 Task: Add Cover Orange to Card Card0047 in Board Board0042 in Workspace Development in Trello
Action: Mouse moved to (486, 23)
Screenshot: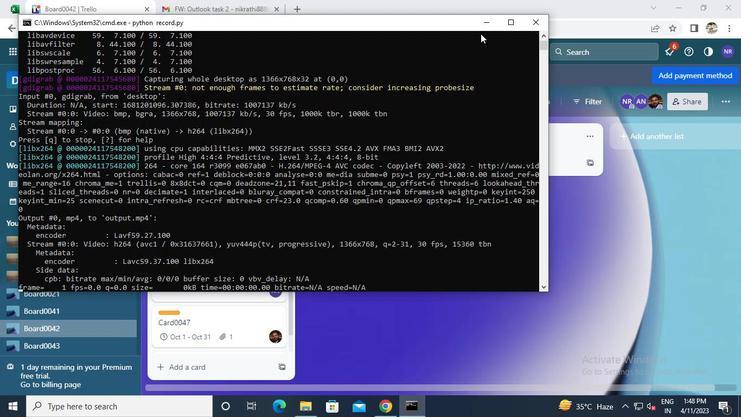 
Action: Mouse pressed left at (486, 23)
Screenshot: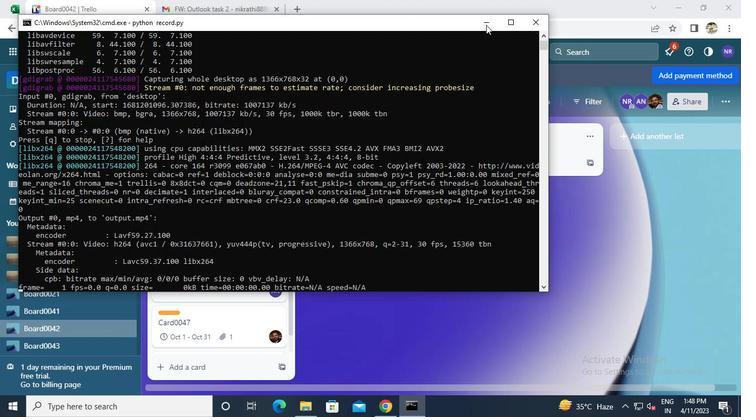 
Action: Mouse moved to (279, 313)
Screenshot: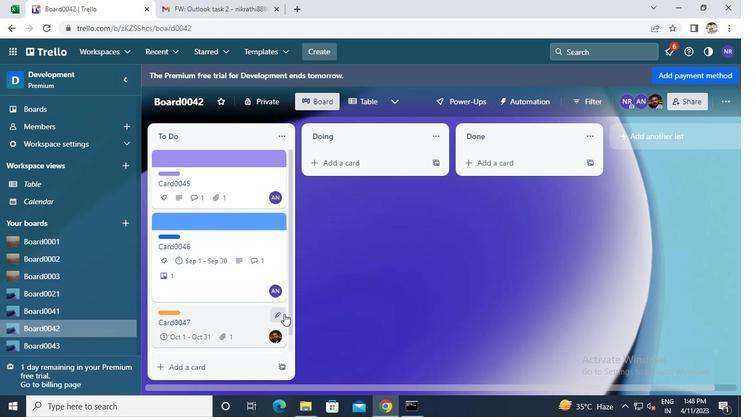 
Action: Mouse pressed left at (279, 313)
Screenshot: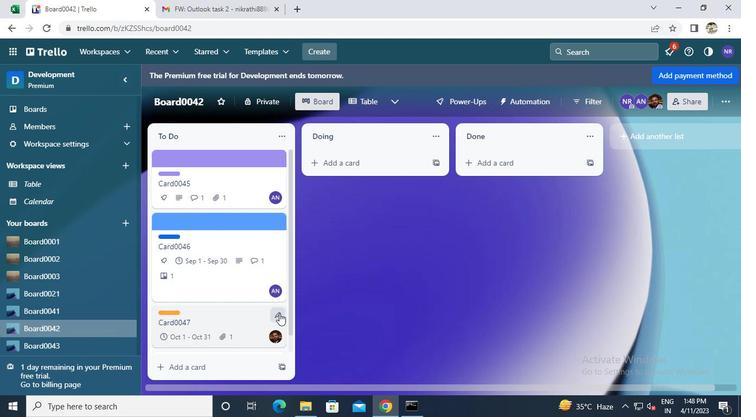
Action: Mouse moved to (314, 299)
Screenshot: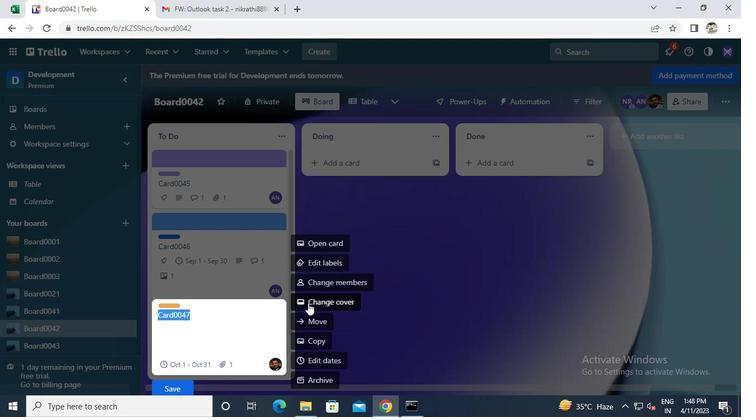 
Action: Mouse pressed left at (314, 299)
Screenshot: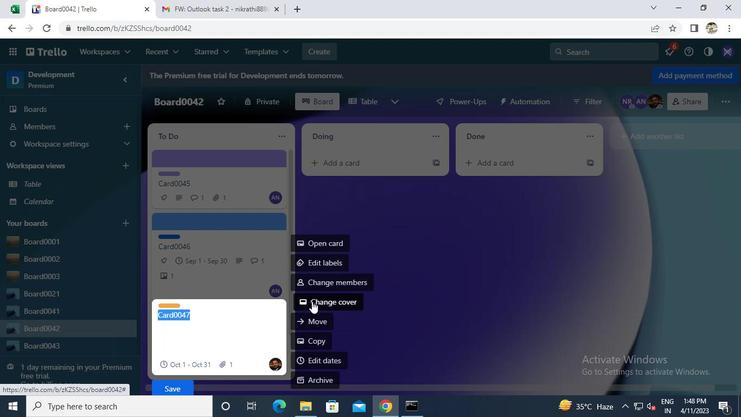
Action: Mouse moved to (372, 173)
Screenshot: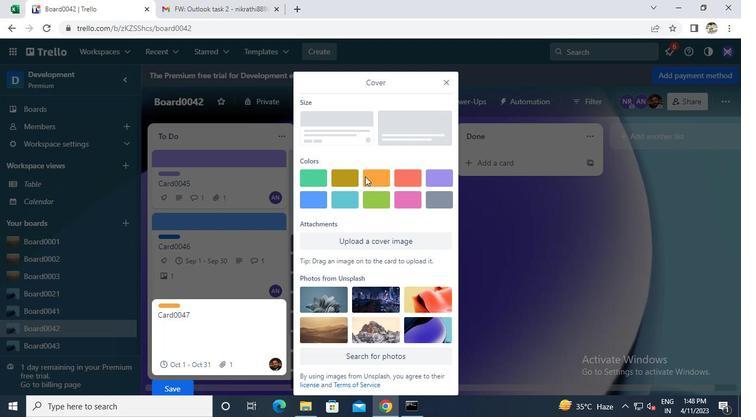 
Action: Mouse pressed left at (372, 173)
Screenshot: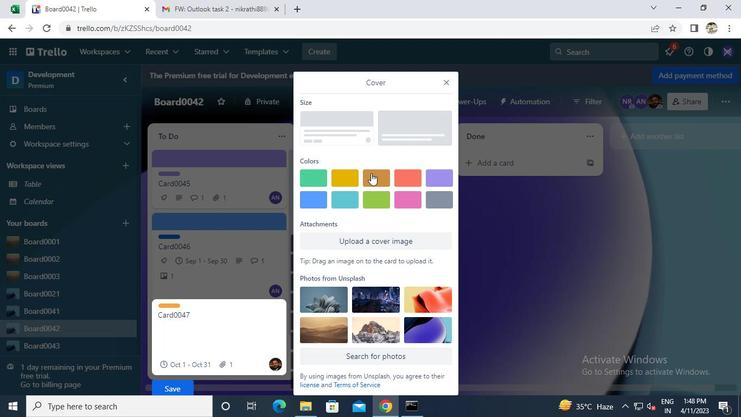 
Action: Mouse moved to (447, 71)
Screenshot: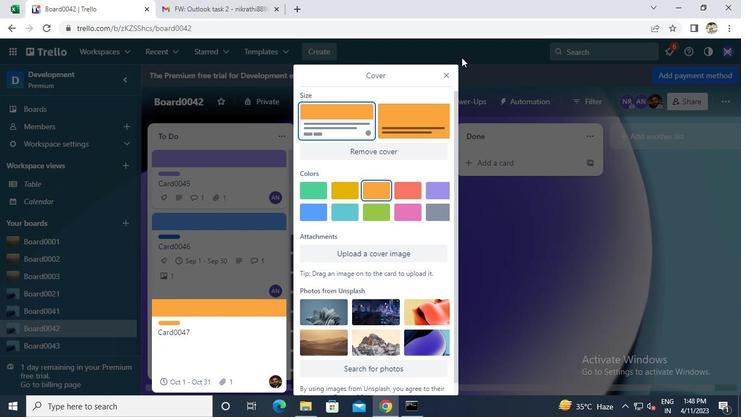 
Action: Mouse pressed left at (447, 71)
Screenshot: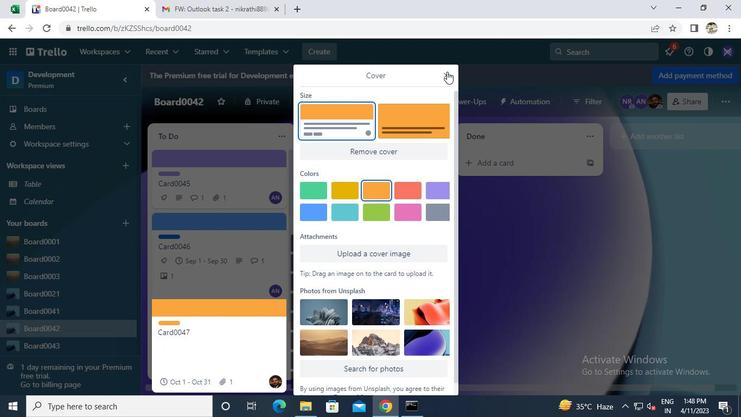 
Action: Mouse moved to (408, 397)
Screenshot: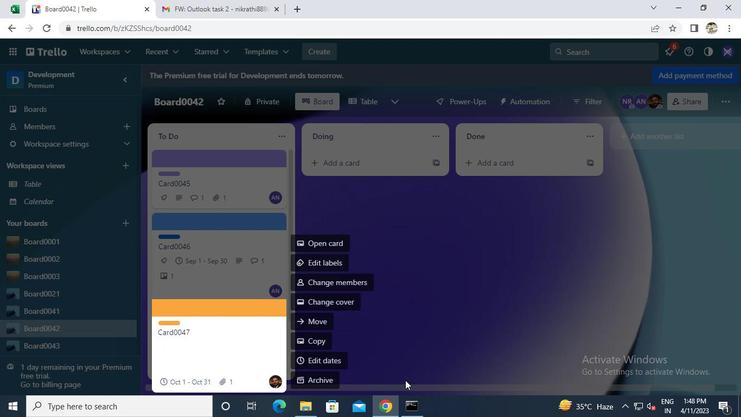 
Action: Mouse pressed left at (408, 397)
Screenshot: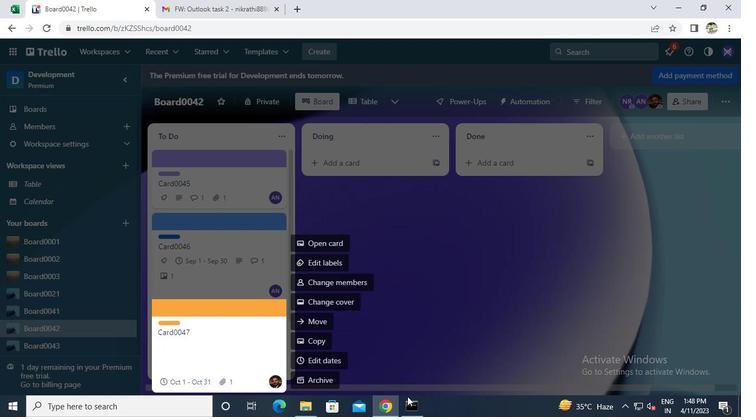 
Action: Mouse moved to (527, 26)
Screenshot: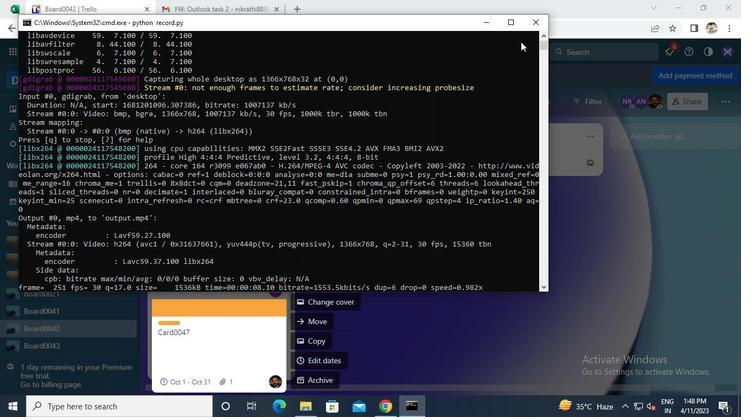 
Action: Mouse pressed left at (527, 26)
Screenshot: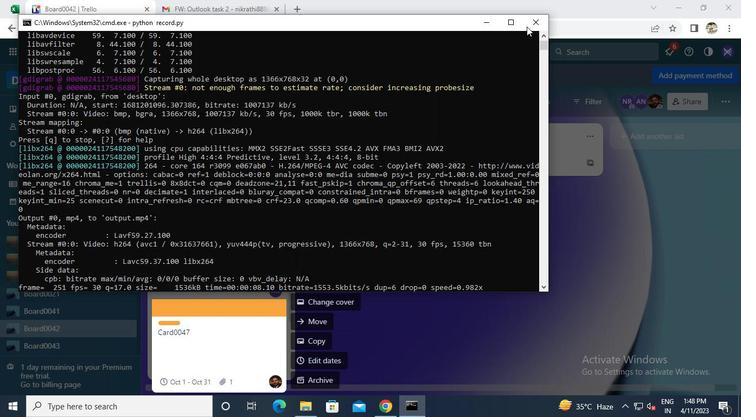
